 Task: Enable the option "Allow automatic icon changes" in the Qt interface.
Action: Mouse moved to (119, 12)
Screenshot: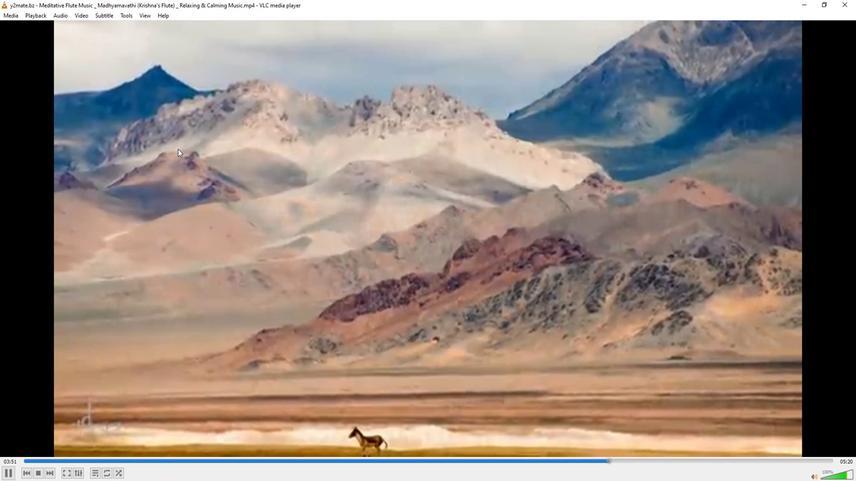 
Action: Mouse pressed left at (119, 12)
Screenshot: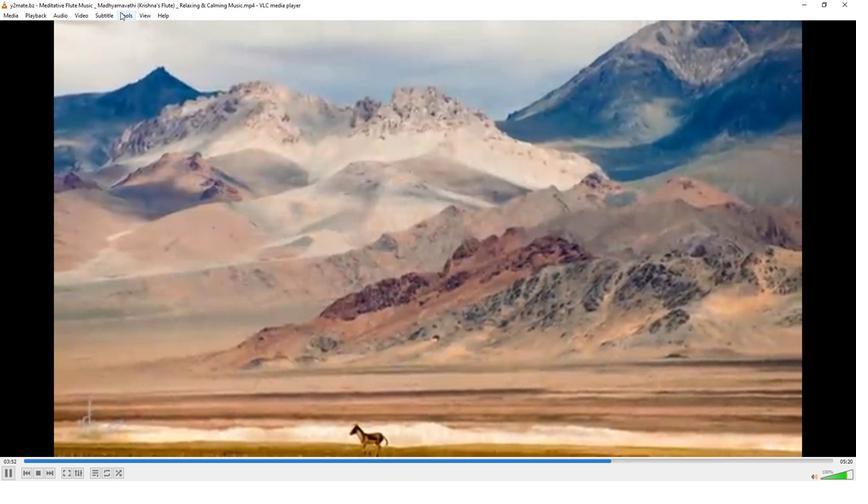 
Action: Mouse moved to (137, 119)
Screenshot: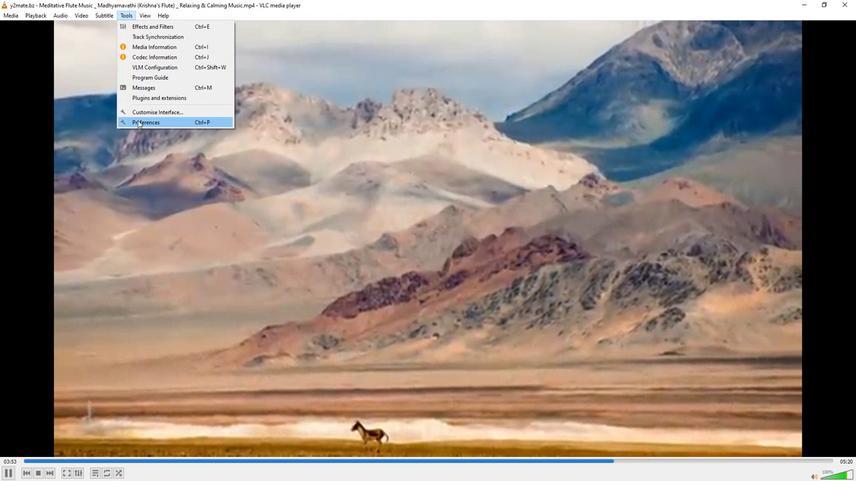
Action: Mouse pressed left at (137, 119)
Screenshot: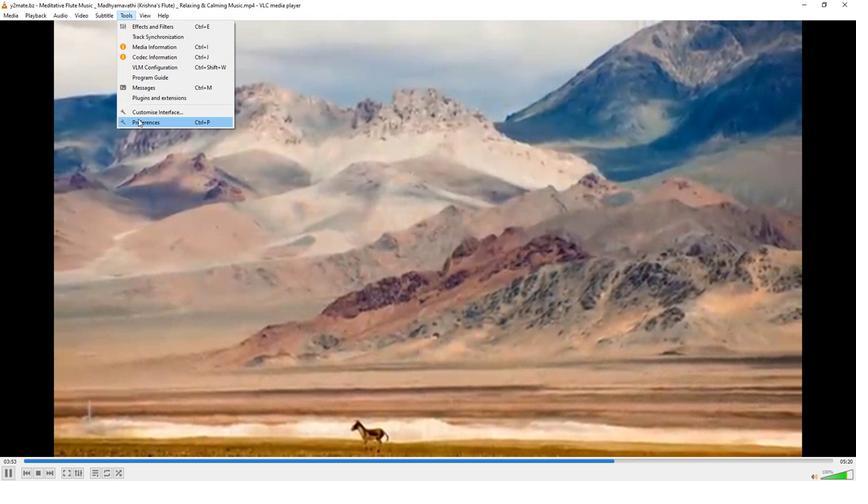 
Action: Mouse moved to (281, 391)
Screenshot: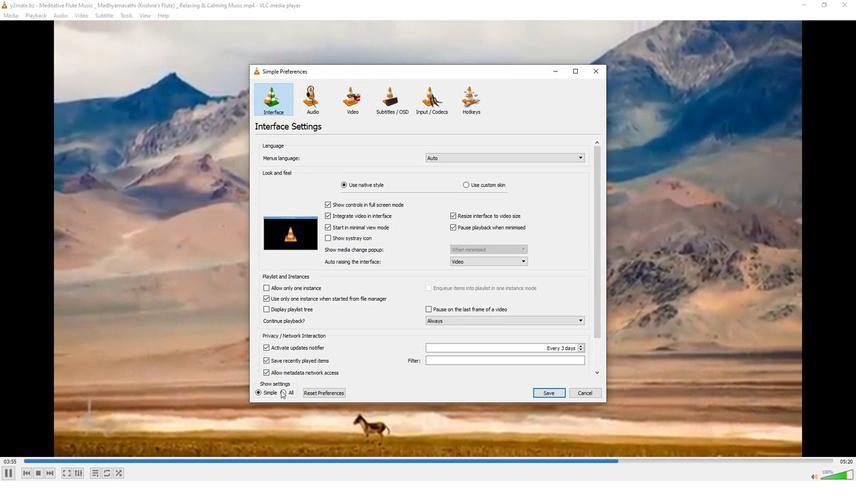 
Action: Mouse pressed left at (281, 391)
Screenshot: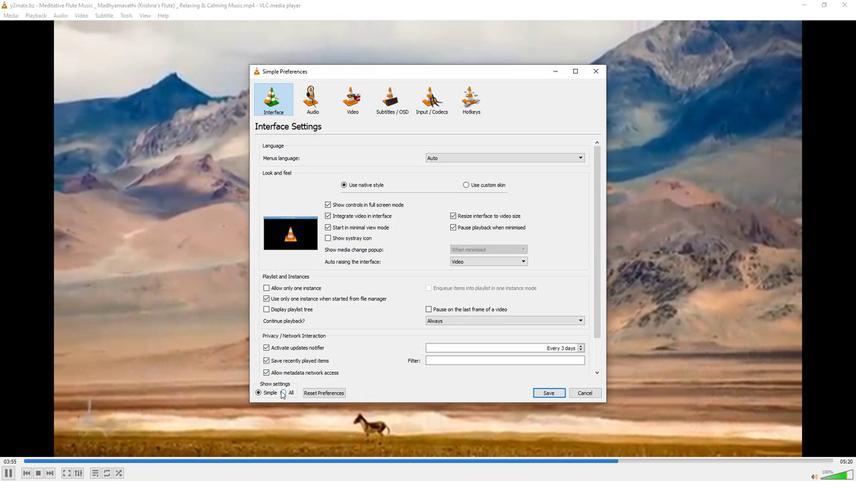 
Action: Mouse moved to (273, 353)
Screenshot: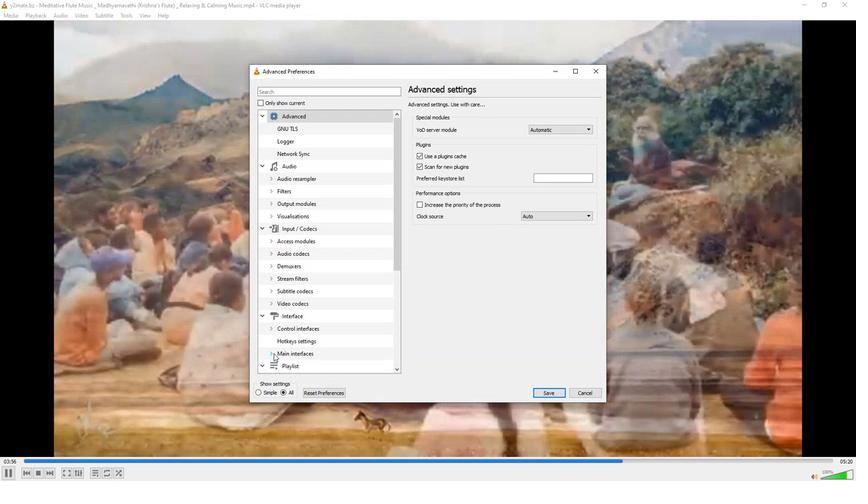 
Action: Mouse pressed left at (273, 353)
Screenshot: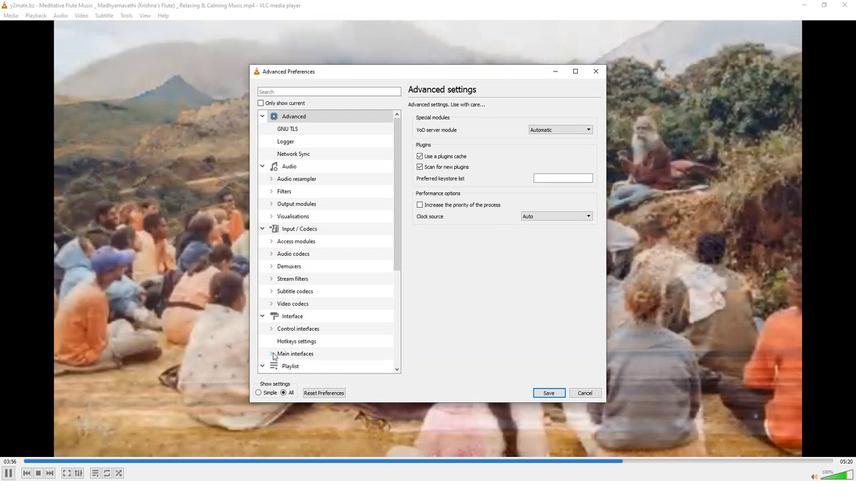 
Action: Mouse moved to (279, 339)
Screenshot: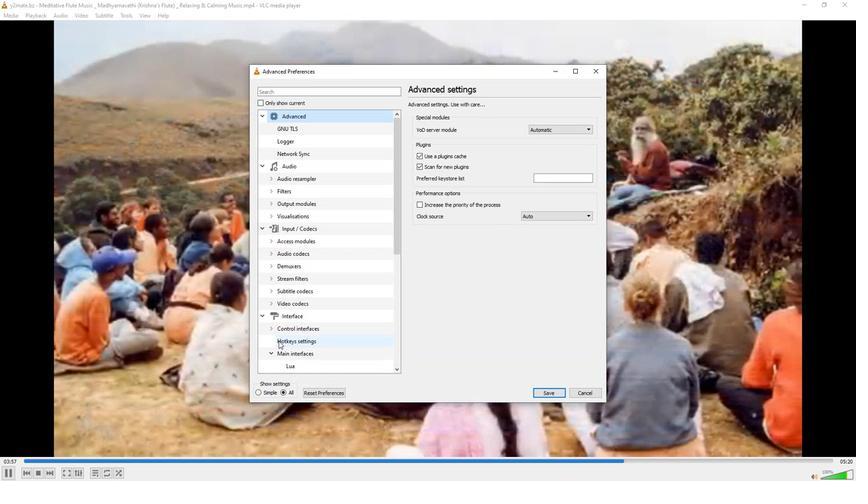 
Action: Mouse scrolled (279, 338) with delta (0, 0)
Screenshot: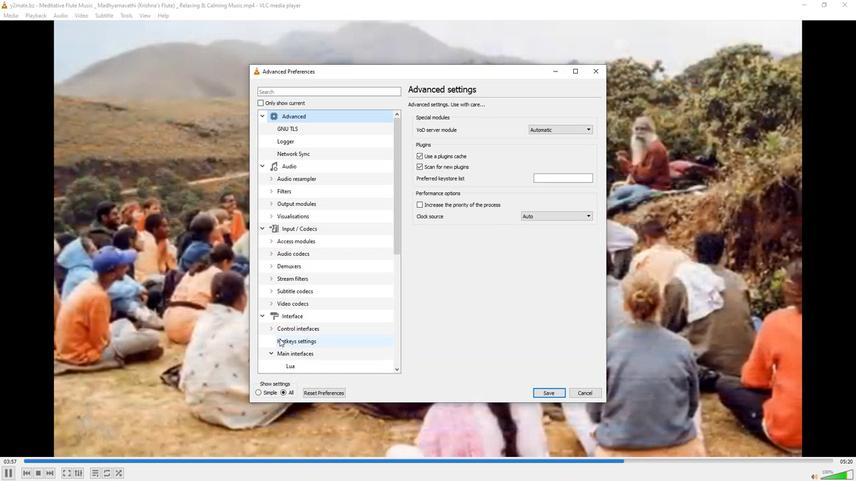 
Action: Mouse moved to (289, 340)
Screenshot: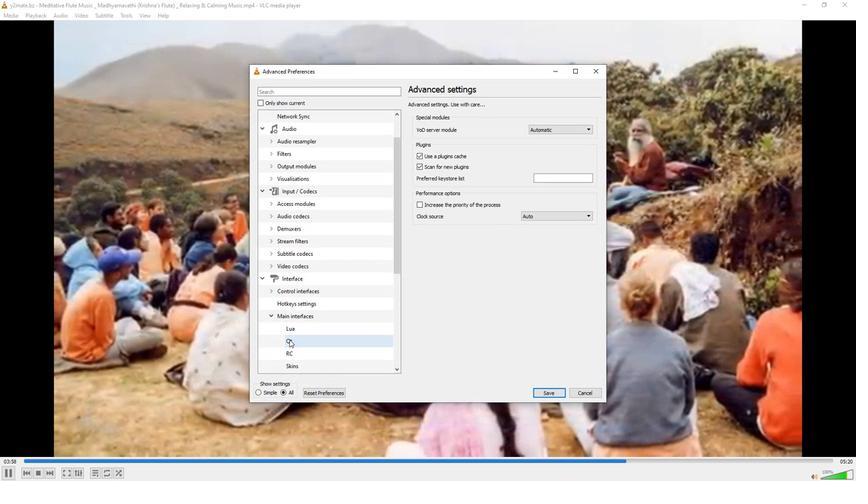 
Action: Mouse pressed left at (289, 340)
Screenshot: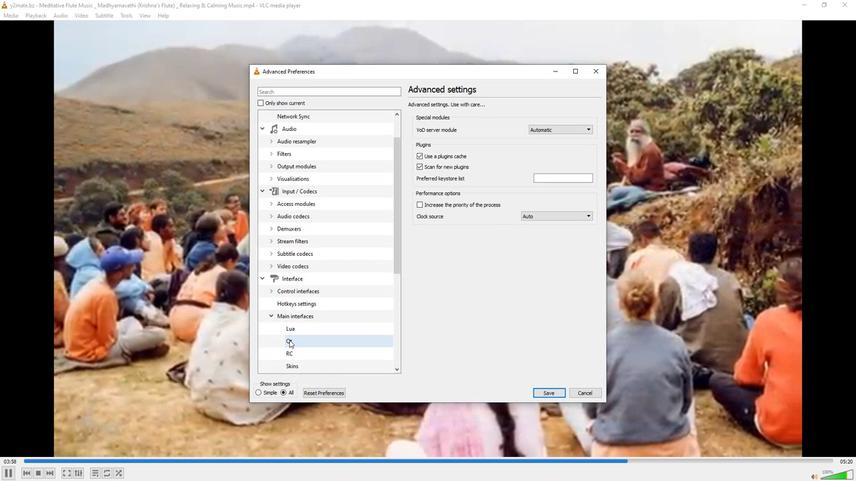 
Action: Mouse moved to (491, 272)
Screenshot: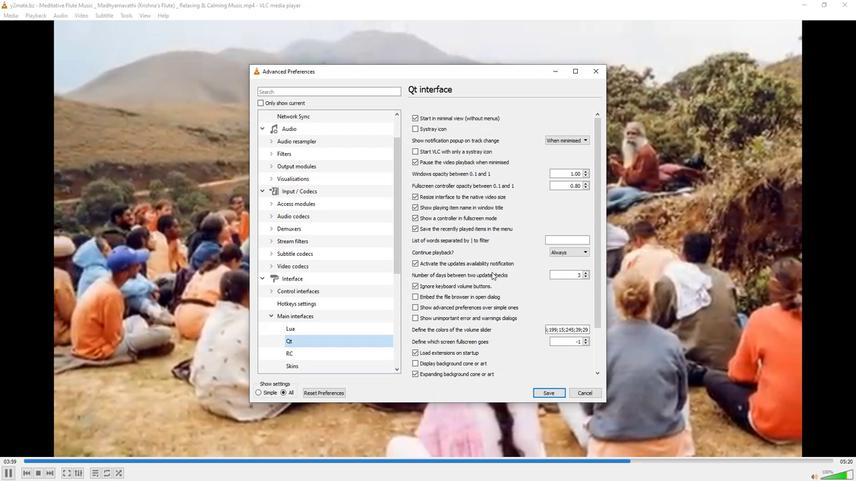 
Action: Mouse scrolled (491, 272) with delta (0, 0)
Screenshot: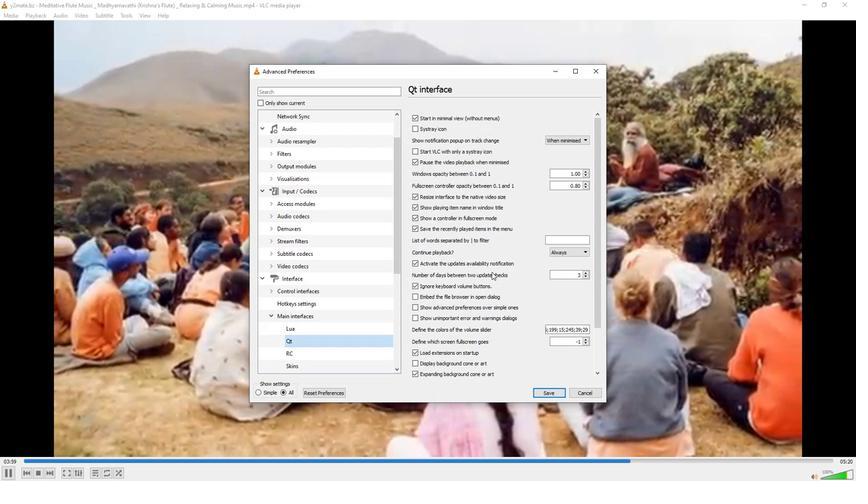 
Action: Mouse scrolled (491, 272) with delta (0, 0)
Screenshot: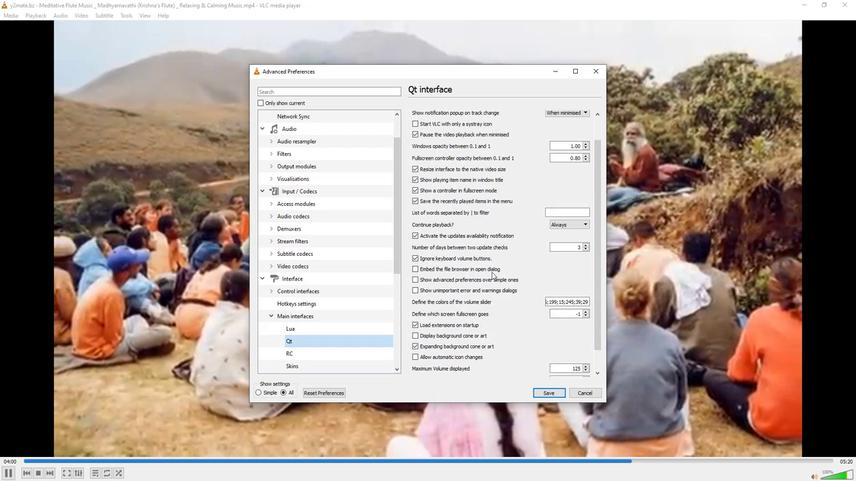 
Action: Mouse scrolled (491, 272) with delta (0, 0)
Screenshot: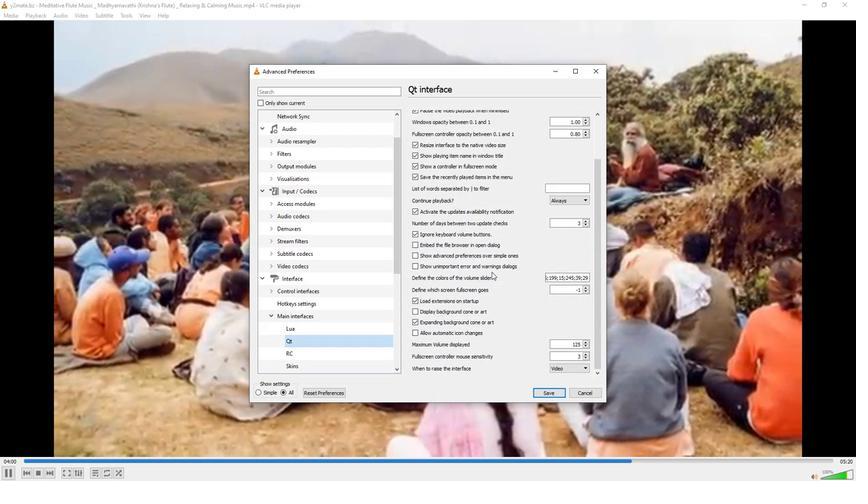
Action: Mouse moved to (417, 332)
Screenshot: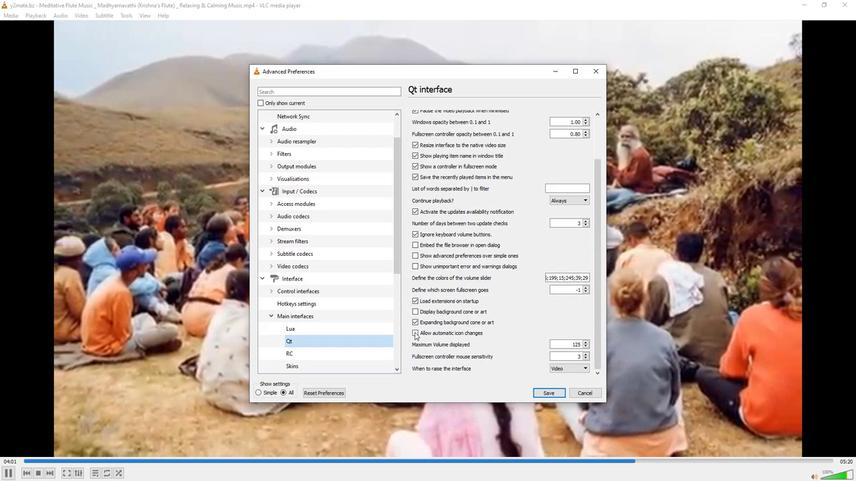 
Action: Mouse pressed left at (417, 332)
Screenshot: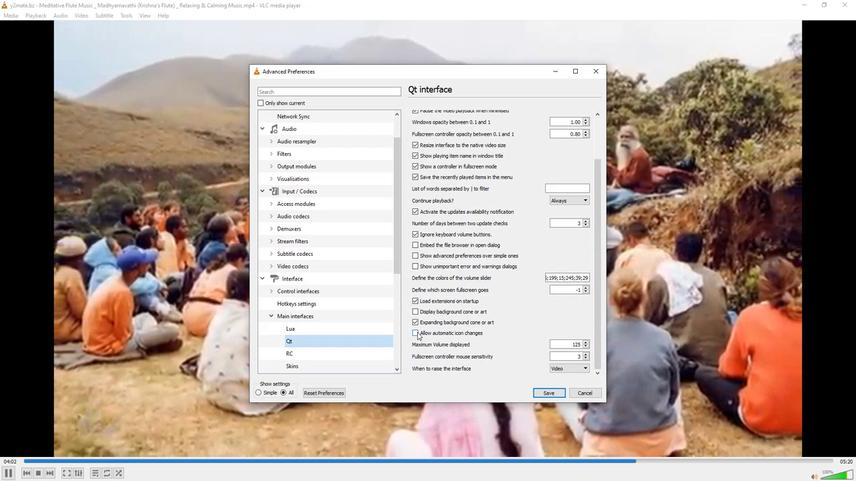 
Action: Mouse moved to (408, 331)
Screenshot: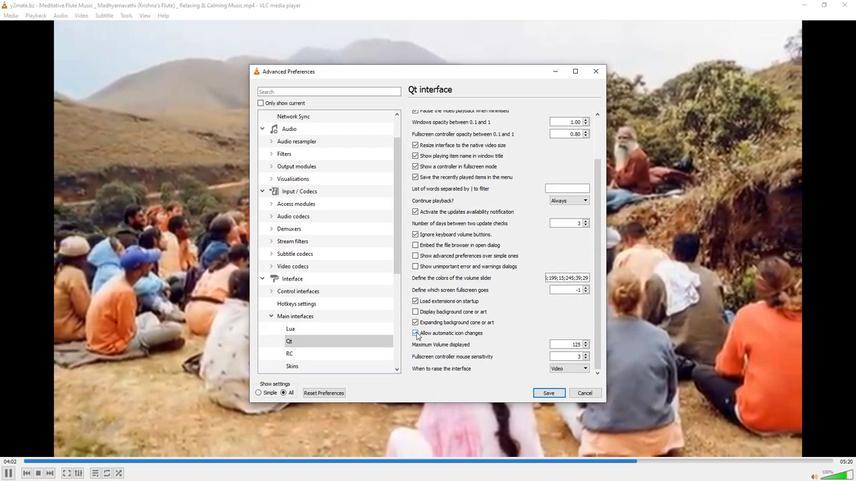 
